 Task: Create an event for the team-building laser tag game on the 18th at 9:00 PM.
Action: Mouse moved to (105, 216)
Screenshot: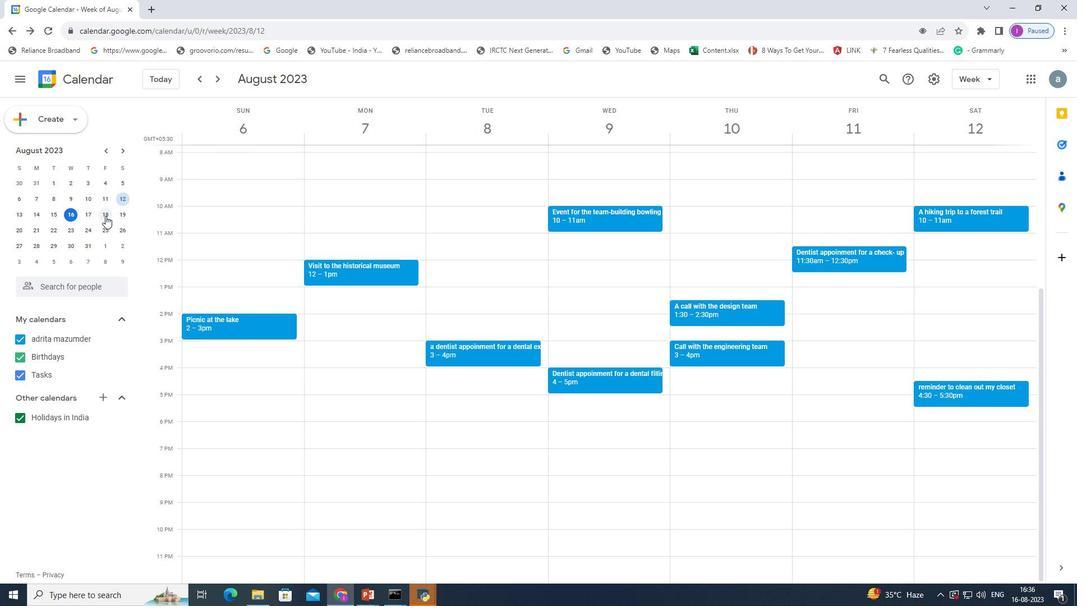 
Action: Mouse pressed left at (105, 216)
Screenshot: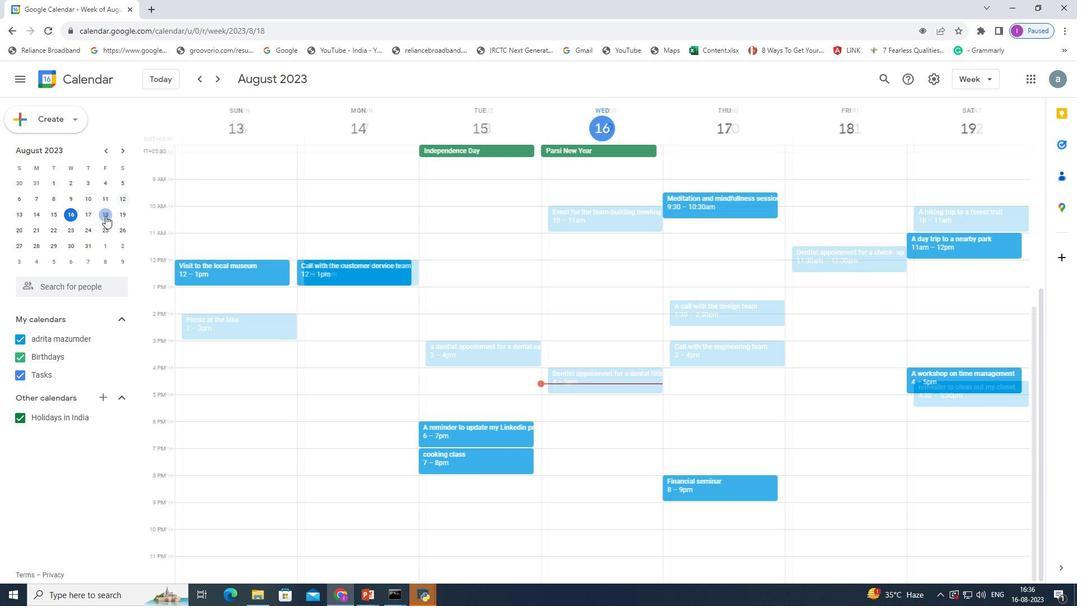 
Action: Mouse moved to (106, 216)
Screenshot: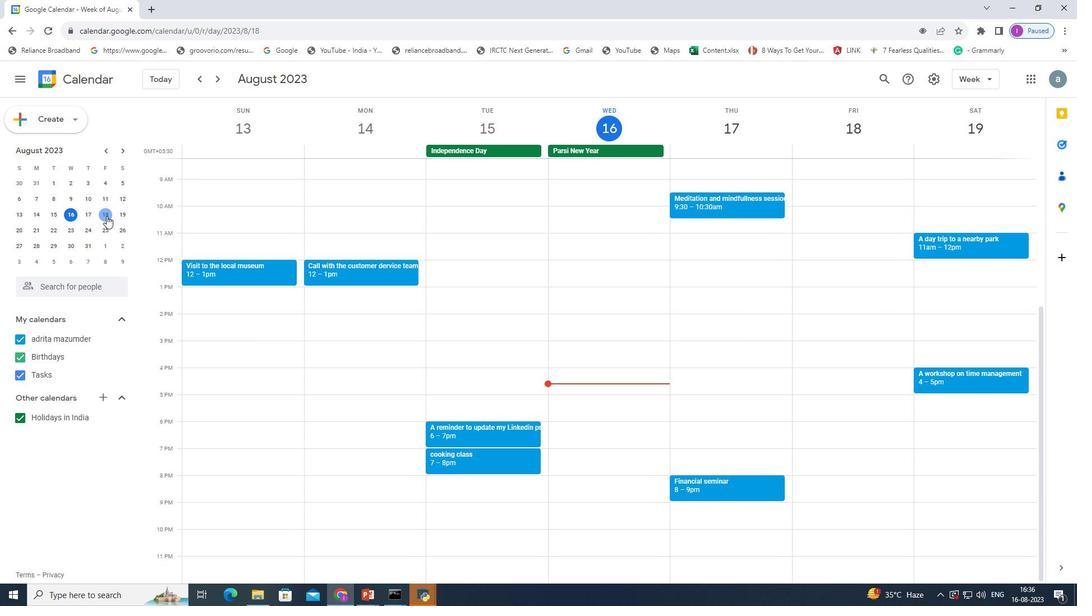 
Action: Mouse pressed left at (106, 216)
Screenshot: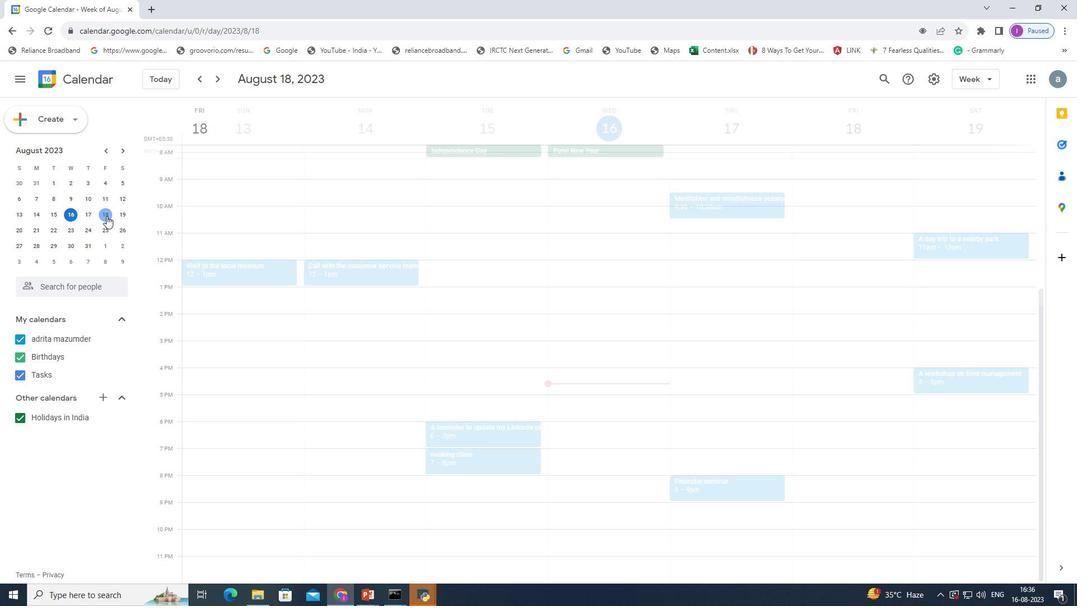 
Action: Mouse moved to (213, 508)
Screenshot: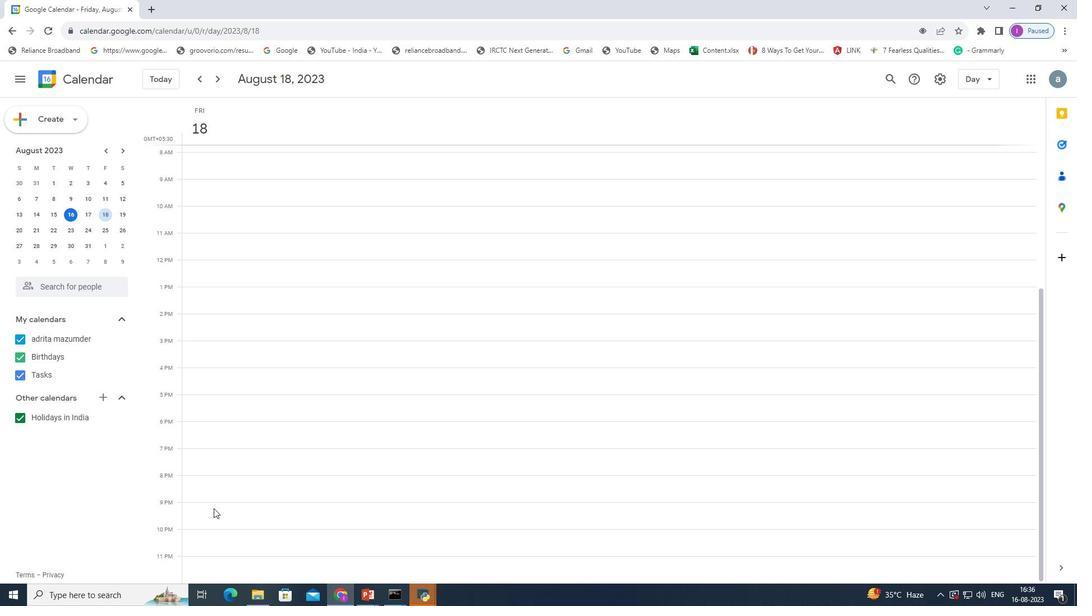
Action: Mouse pressed left at (213, 508)
Screenshot: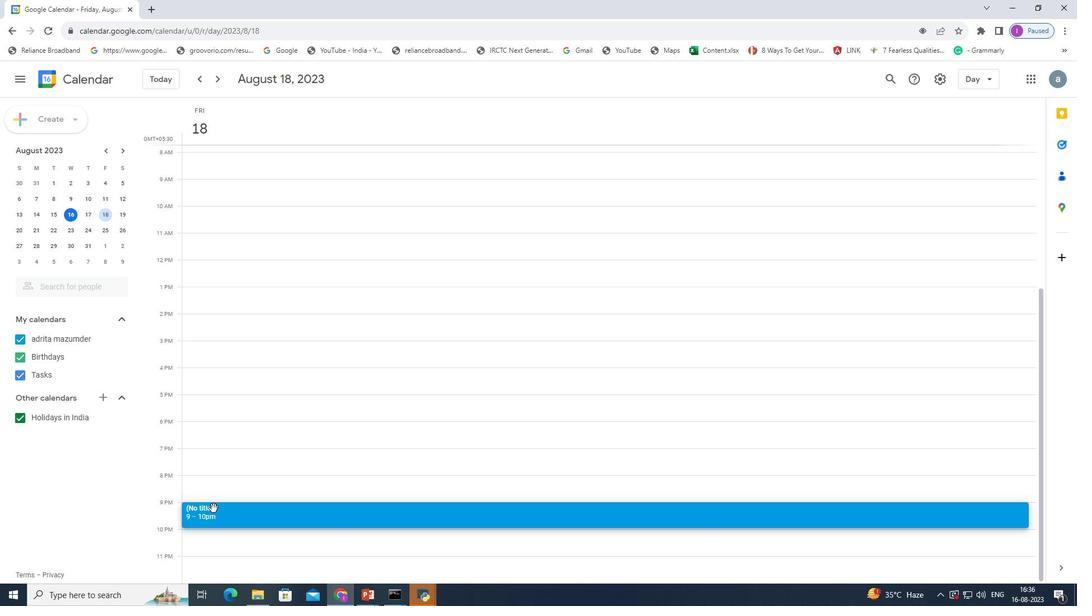 
Action: Mouse moved to (522, 250)
Screenshot: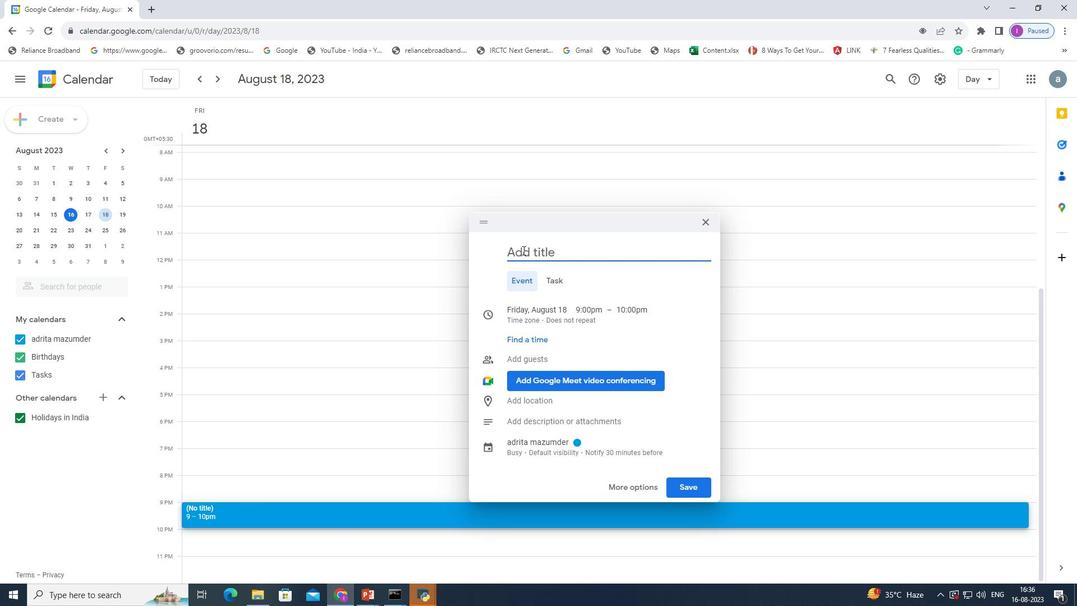 
Action: Mouse pressed left at (522, 250)
Screenshot: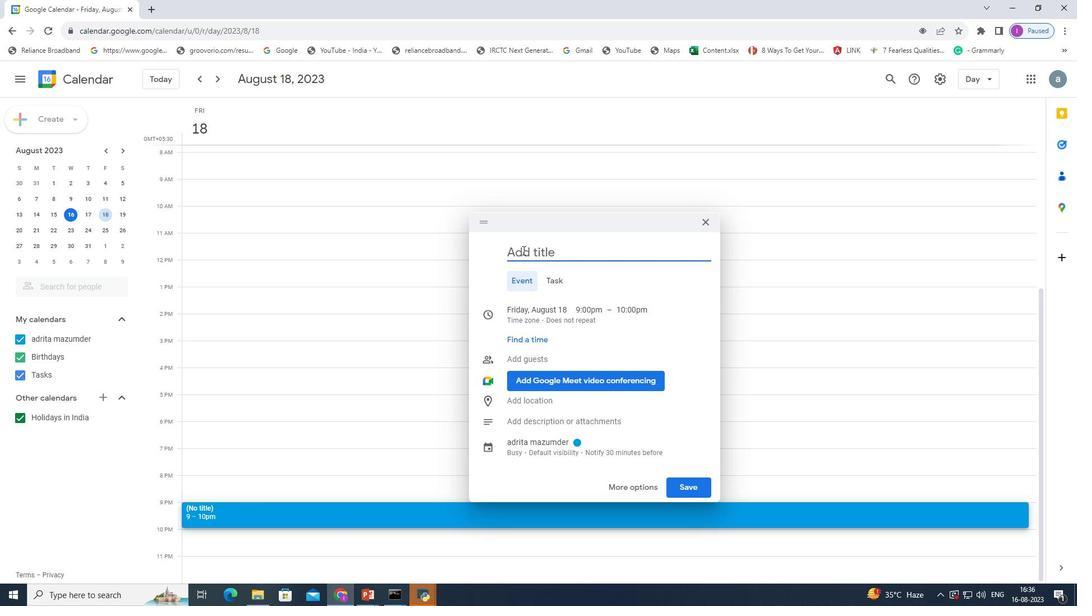 
Action: Key pressed <Key.shift>An<Key.space>event<Key.space>for<Key.space>the<Key.space>team-building<Key.space>laser<Key.space>tag<Key.space>game
Screenshot: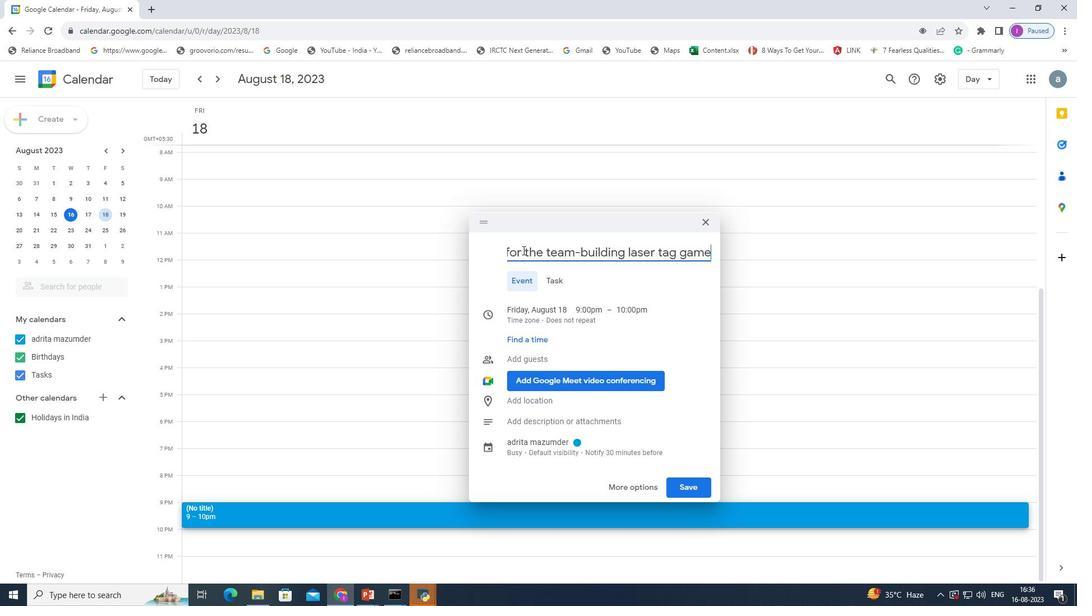 
Action: Mouse moved to (690, 488)
Screenshot: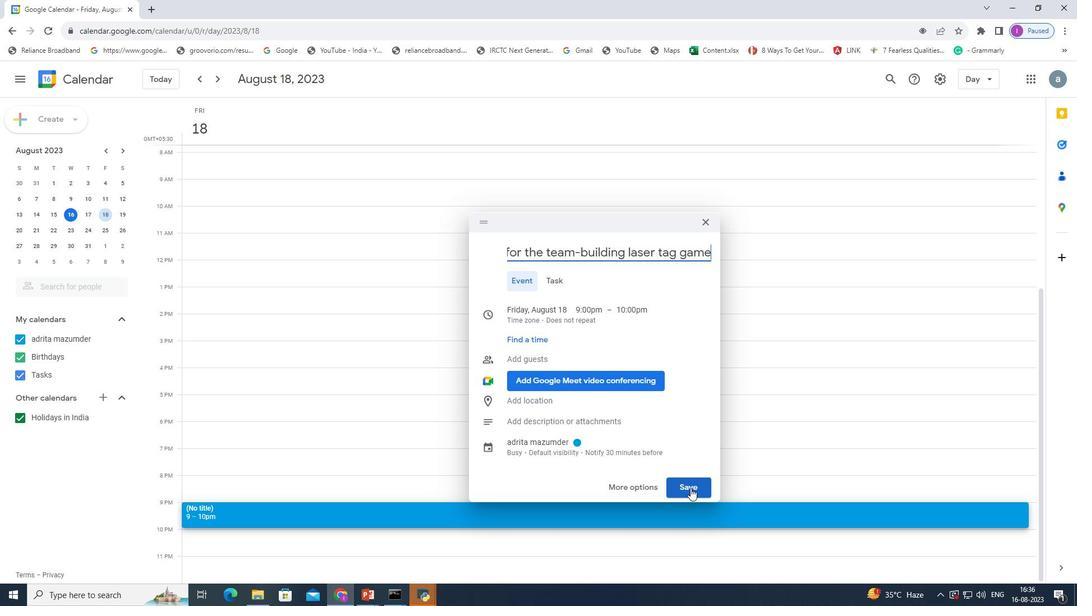 
Action: Mouse pressed left at (690, 488)
Screenshot: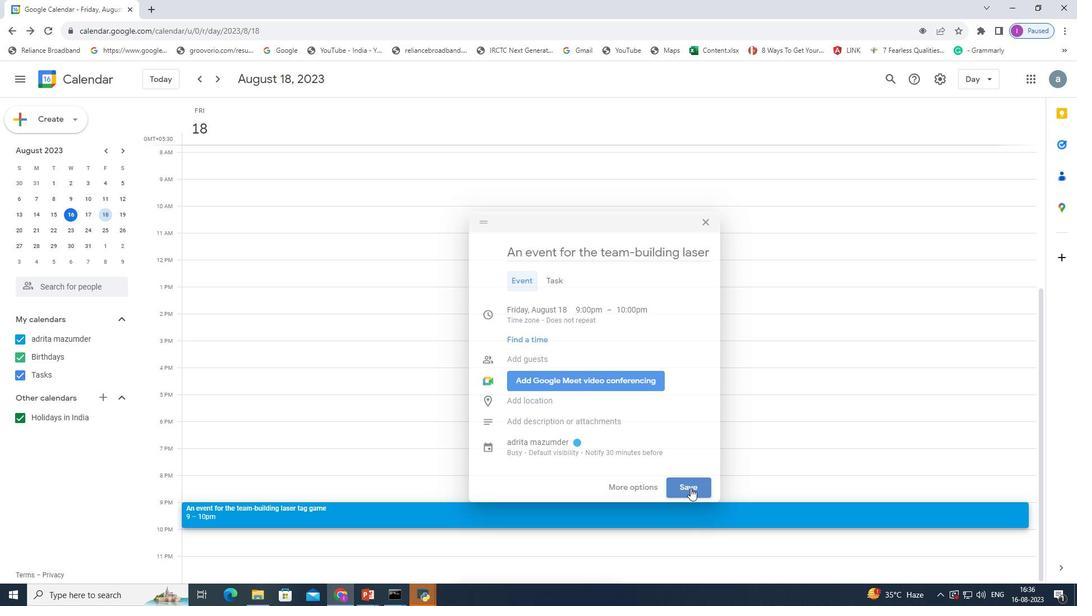 
